 Task: Look for products with raspberry flavor.
Action: Mouse moved to (25, 102)
Screenshot: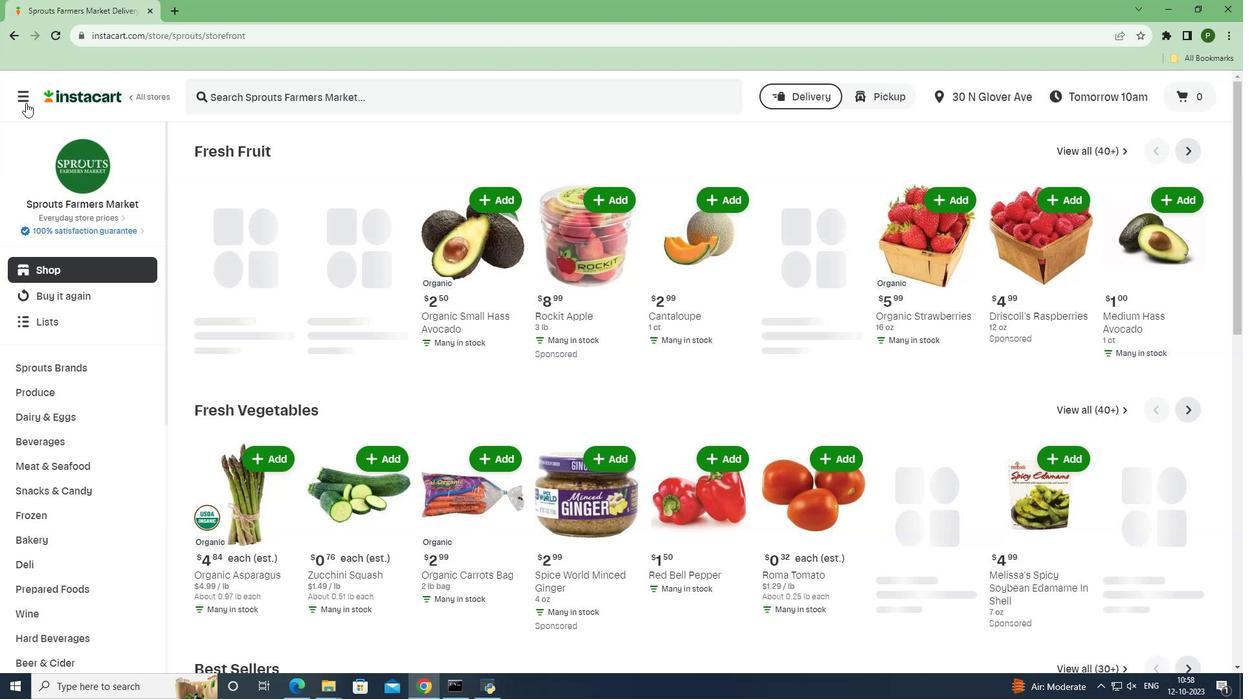
Action: Mouse pressed left at (25, 102)
Screenshot: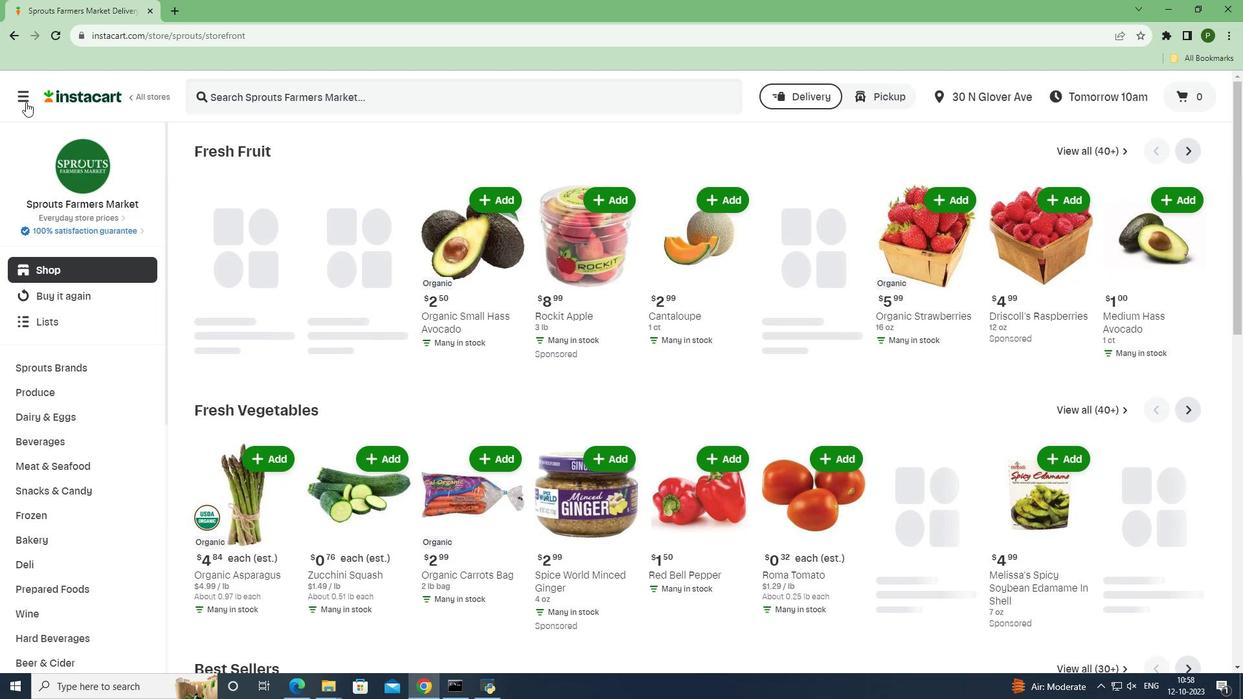 
Action: Mouse moved to (42, 342)
Screenshot: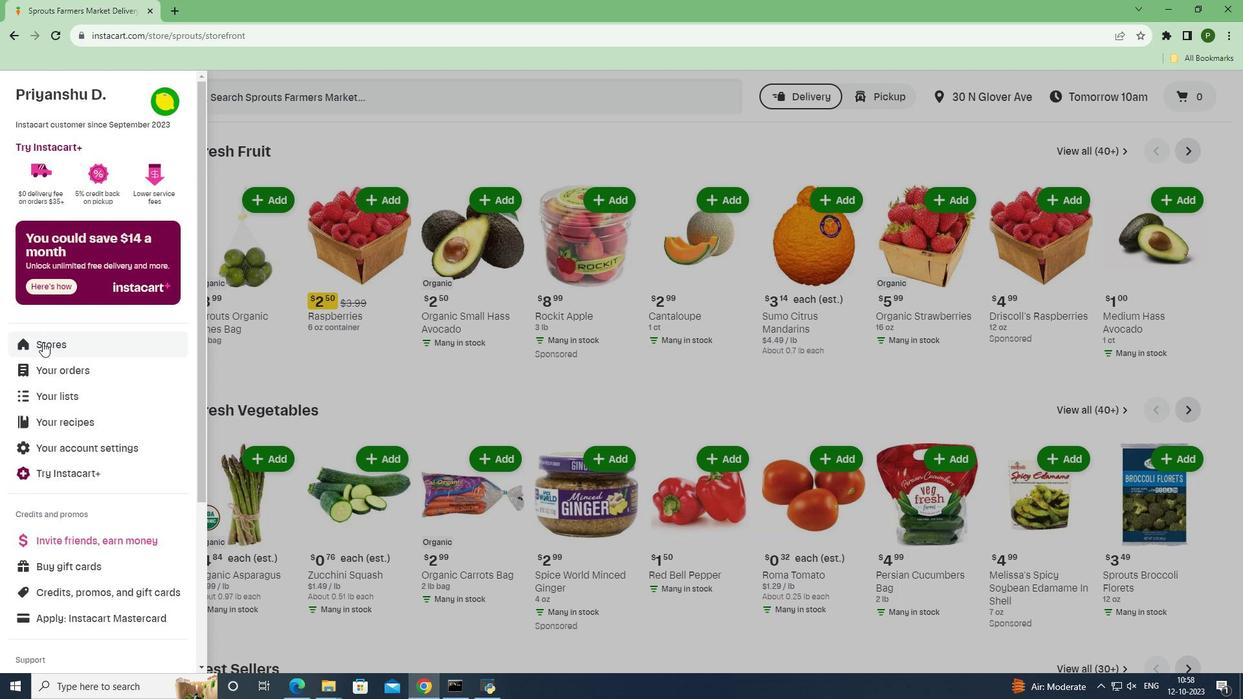 
Action: Mouse pressed left at (42, 342)
Screenshot: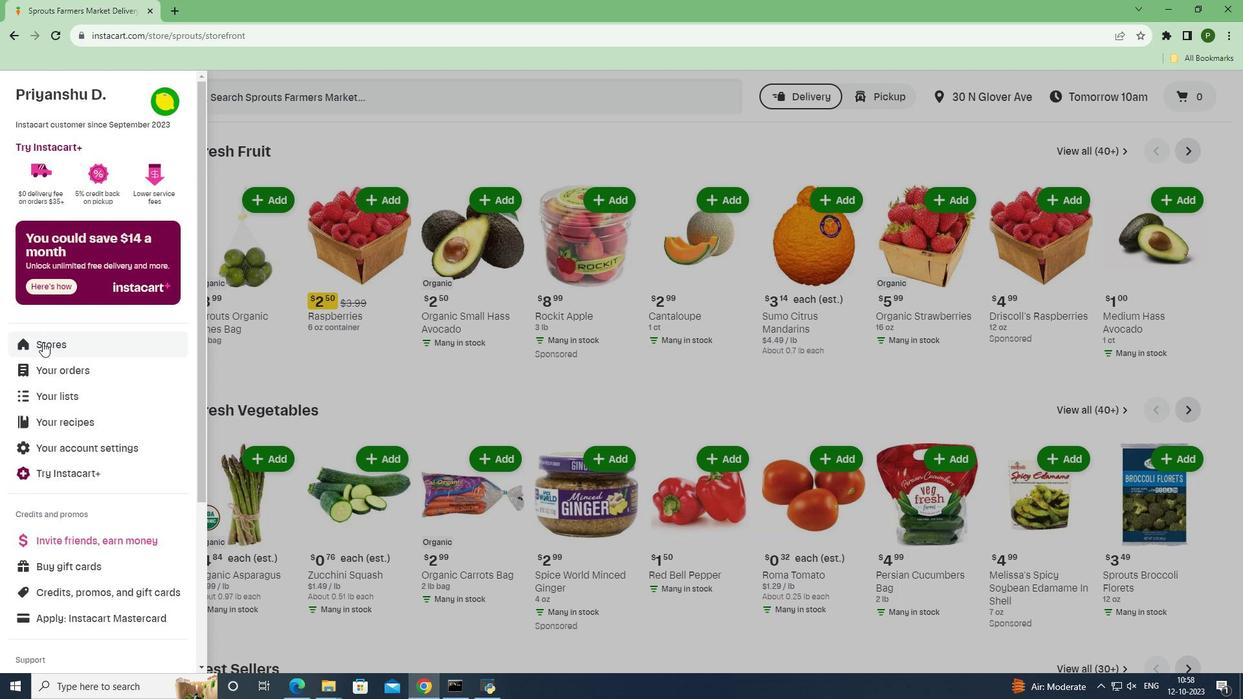 
Action: Mouse moved to (290, 148)
Screenshot: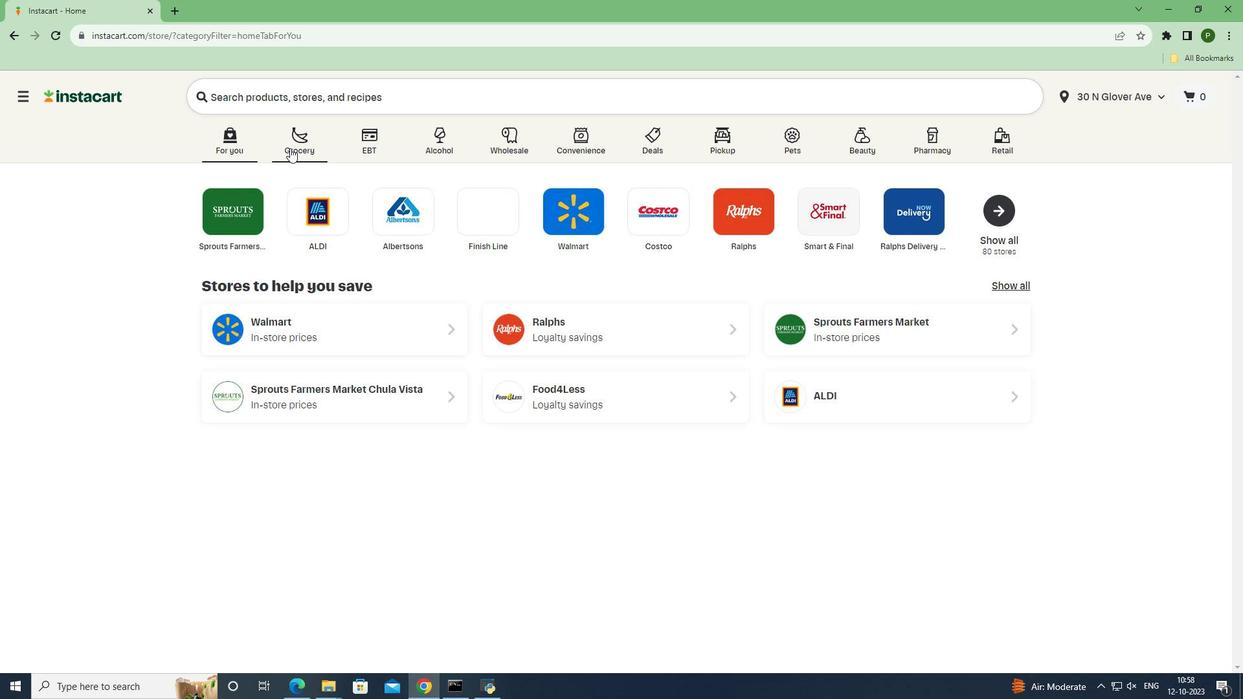 
Action: Mouse pressed left at (290, 148)
Screenshot: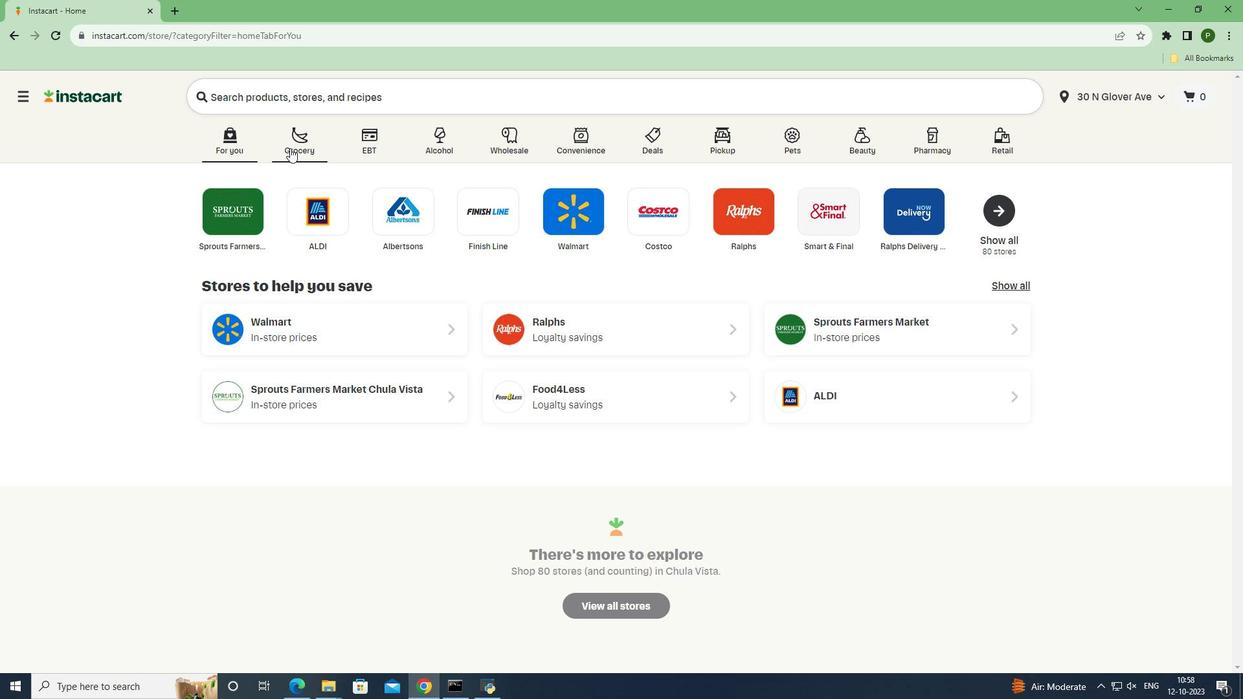 
Action: Mouse moved to (522, 309)
Screenshot: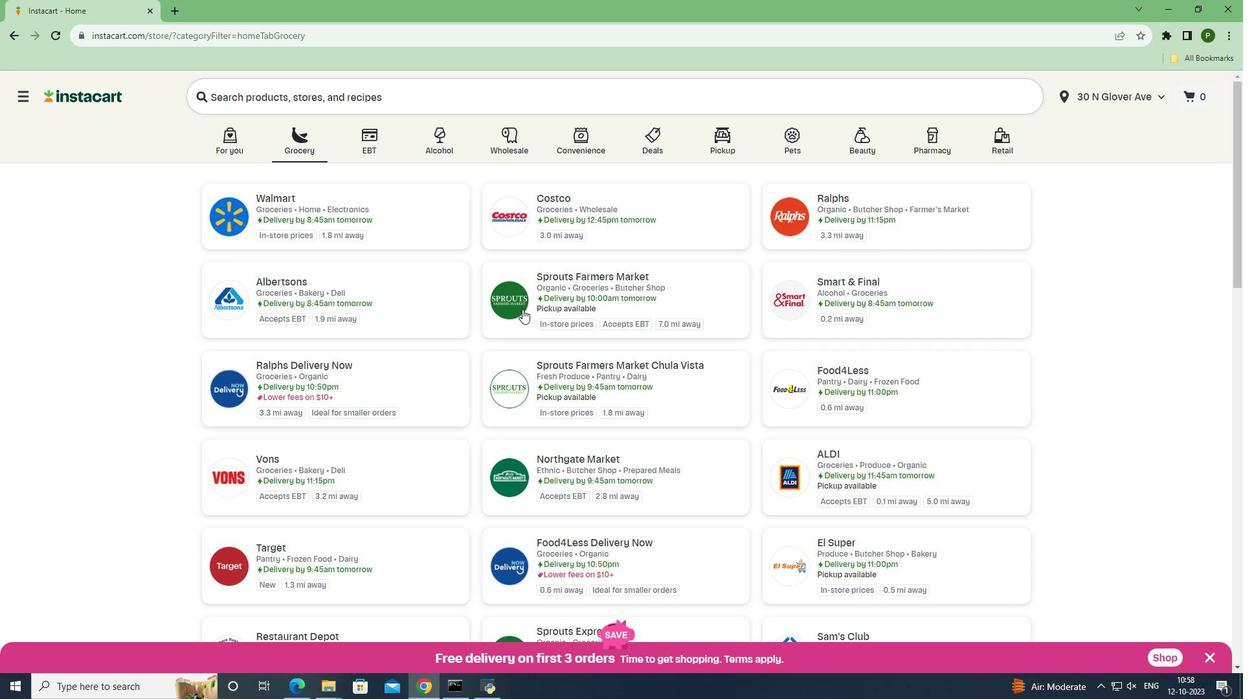 
Action: Mouse pressed left at (522, 309)
Screenshot: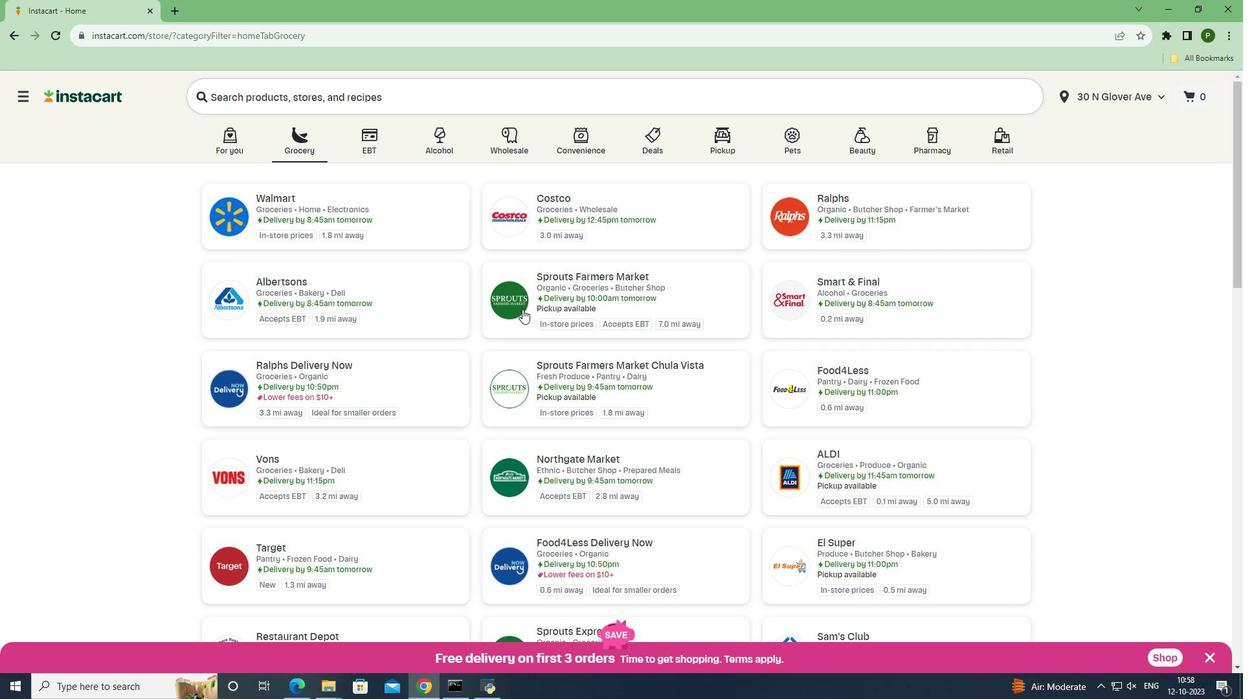 
Action: Mouse moved to (105, 439)
Screenshot: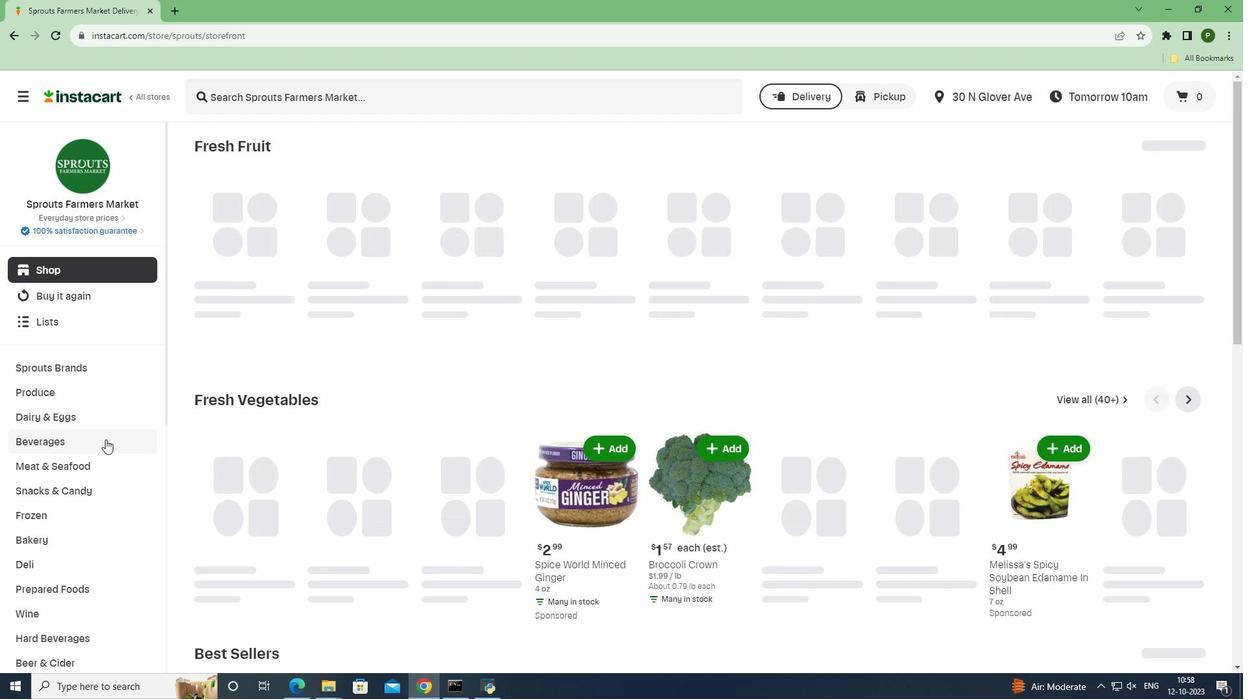 
Action: Mouse pressed left at (105, 439)
Screenshot: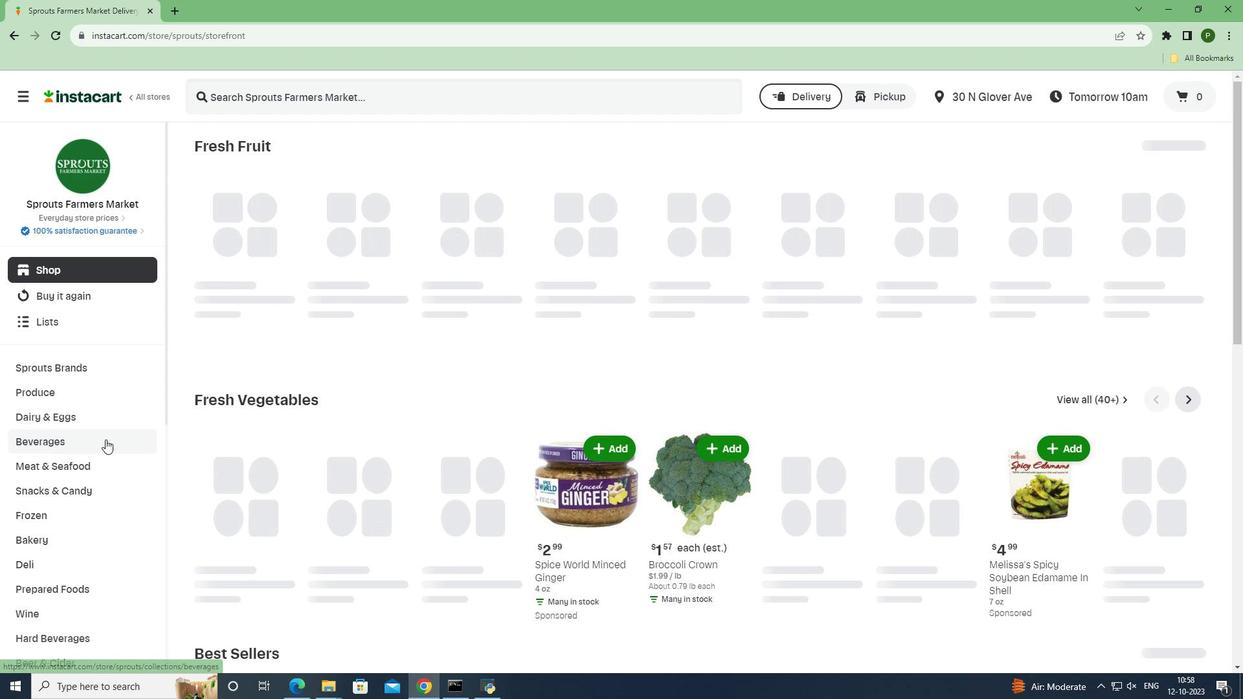 
Action: Mouse moved to (549, 185)
Screenshot: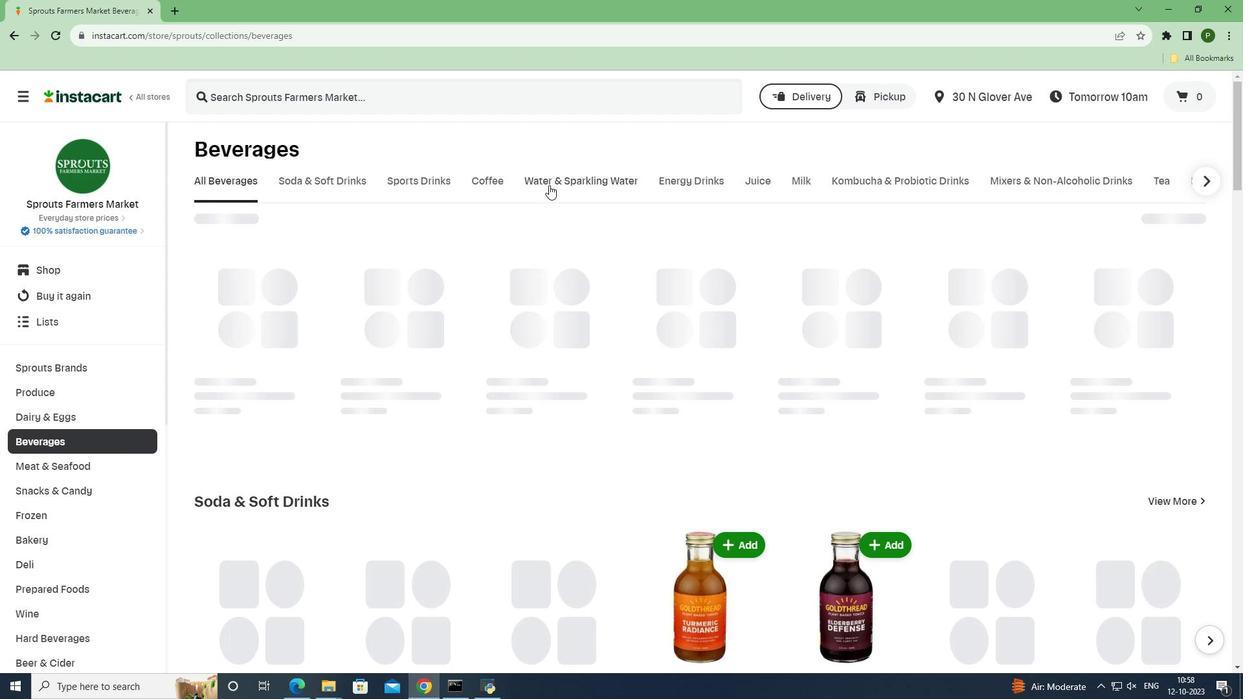 
Action: Mouse pressed left at (549, 185)
Screenshot: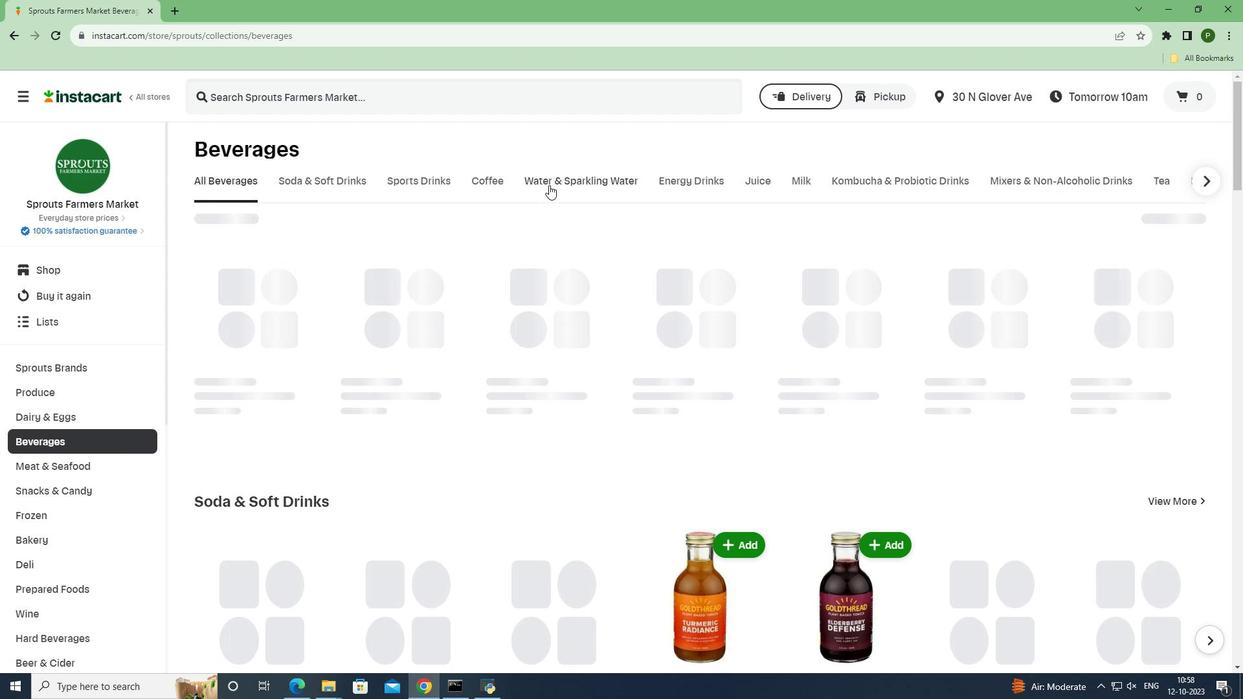 
Action: Mouse moved to (225, 291)
Screenshot: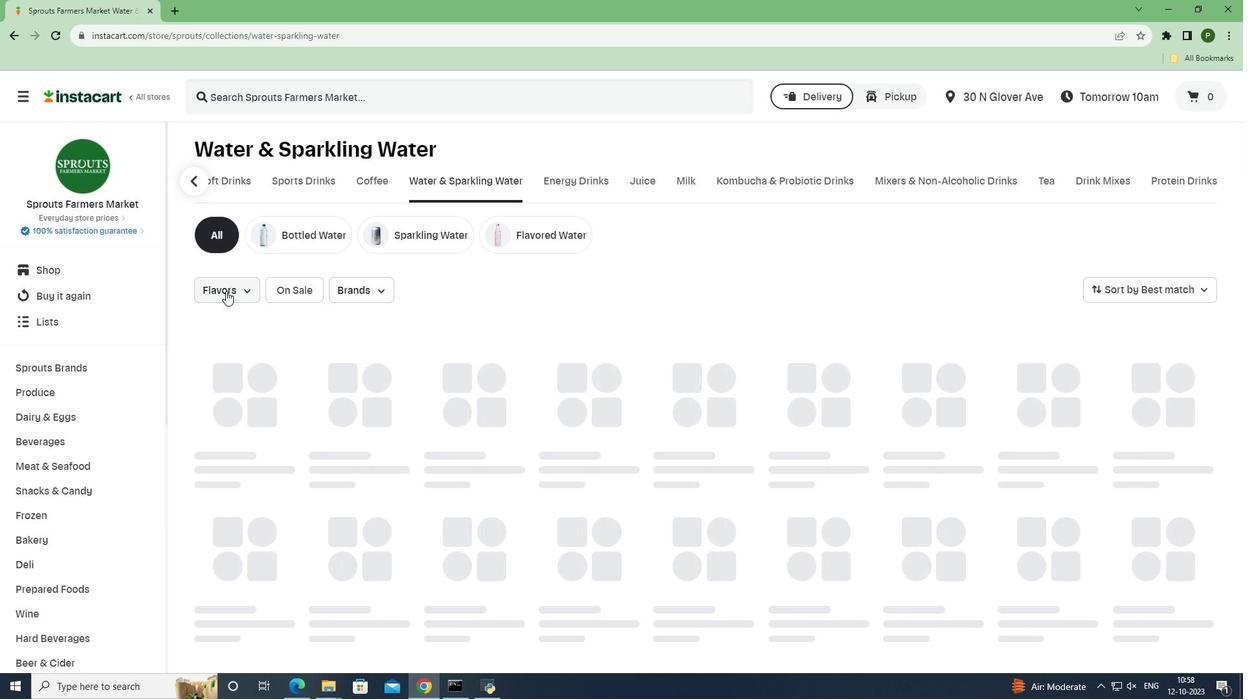 
Action: Mouse pressed left at (225, 291)
Screenshot: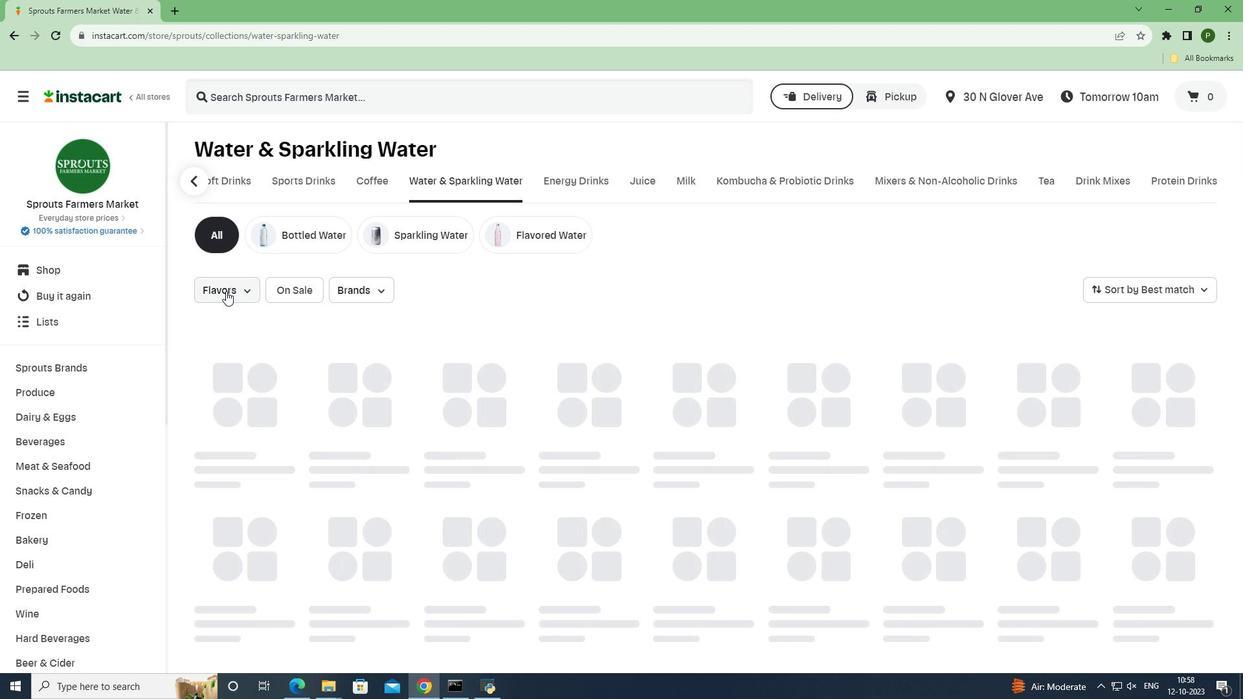 
Action: Mouse moved to (263, 380)
Screenshot: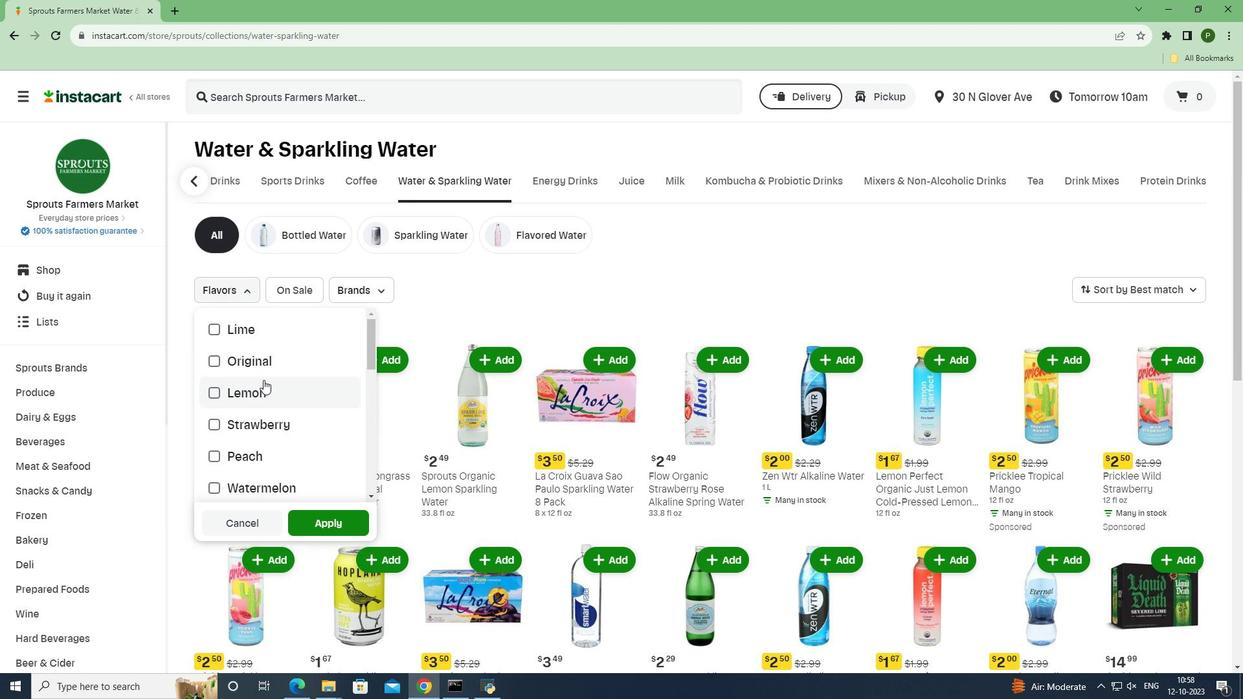 
Action: Mouse scrolled (263, 379) with delta (0, 0)
Screenshot: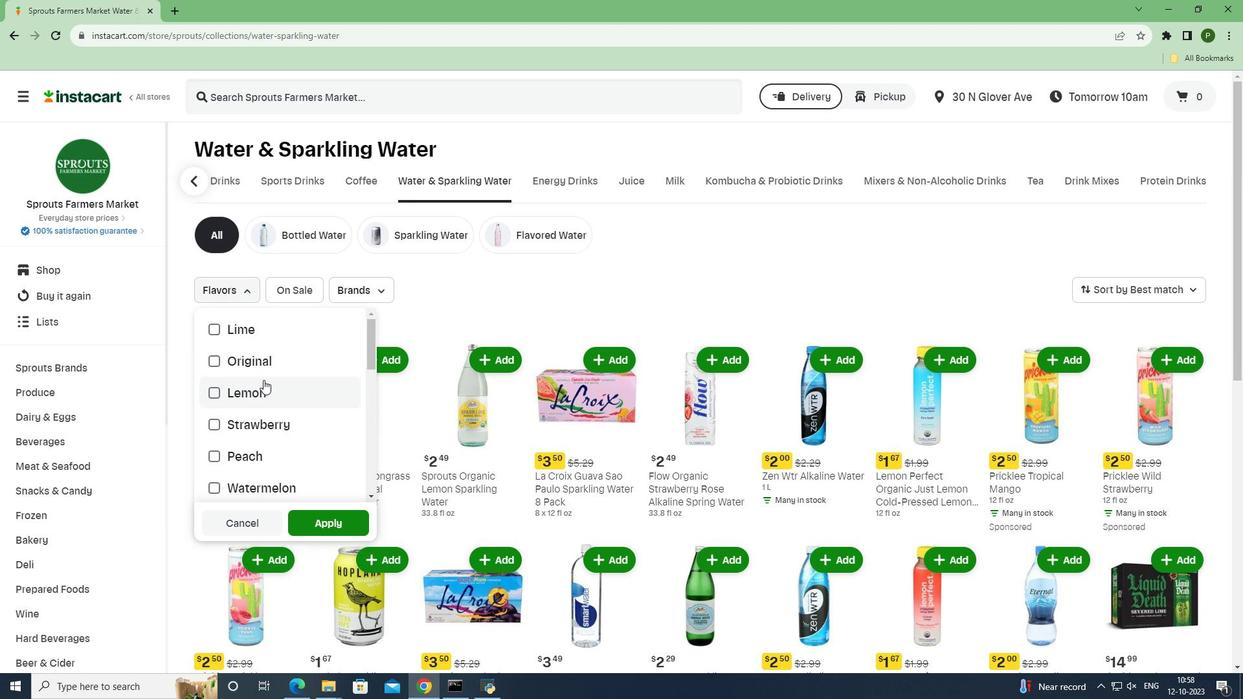 
Action: Mouse scrolled (263, 379) with delta (0, 0)
Screenshot: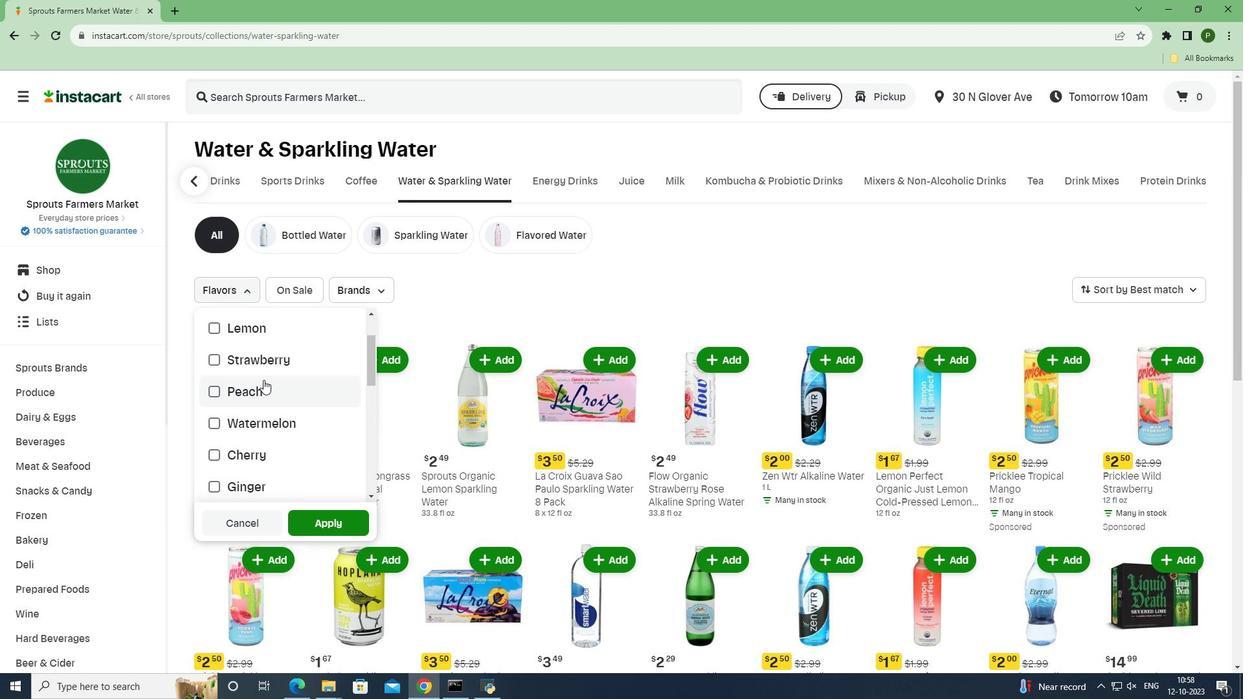 
Action: Mouse scrolled (263, 379) with delta (0, 0)
Screenshot: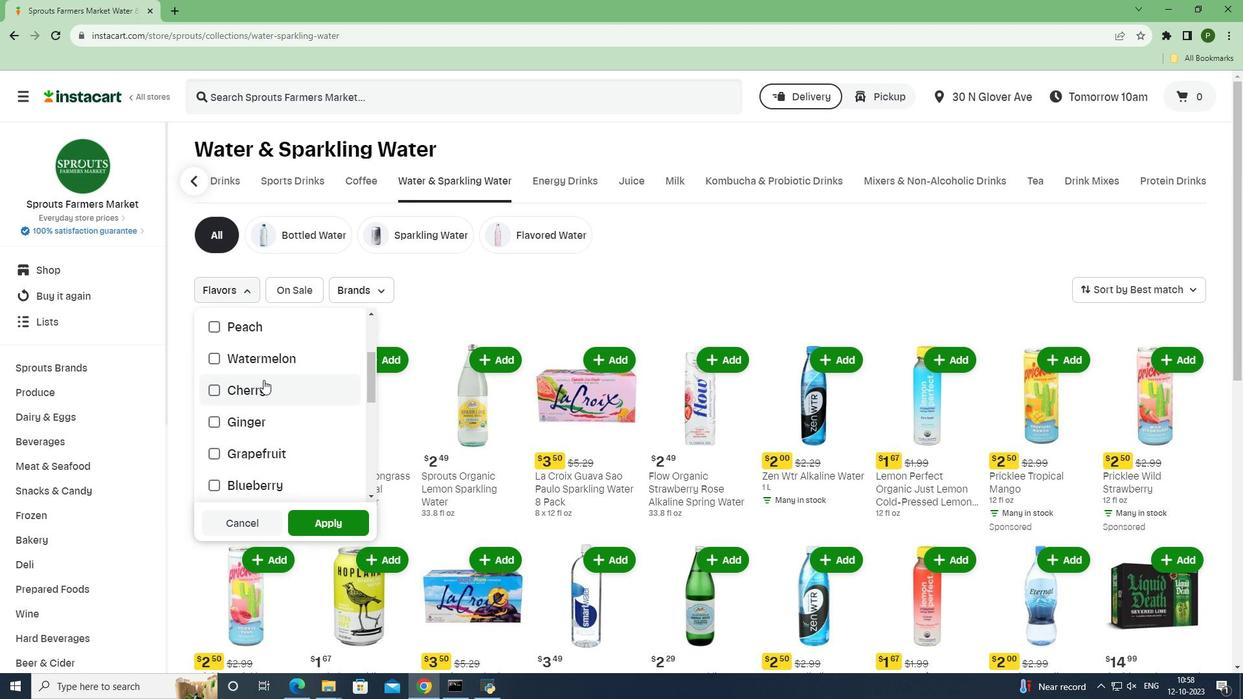 
Action: Mouse scrolled (263, 379) with delta (0, 0)
Screenshot: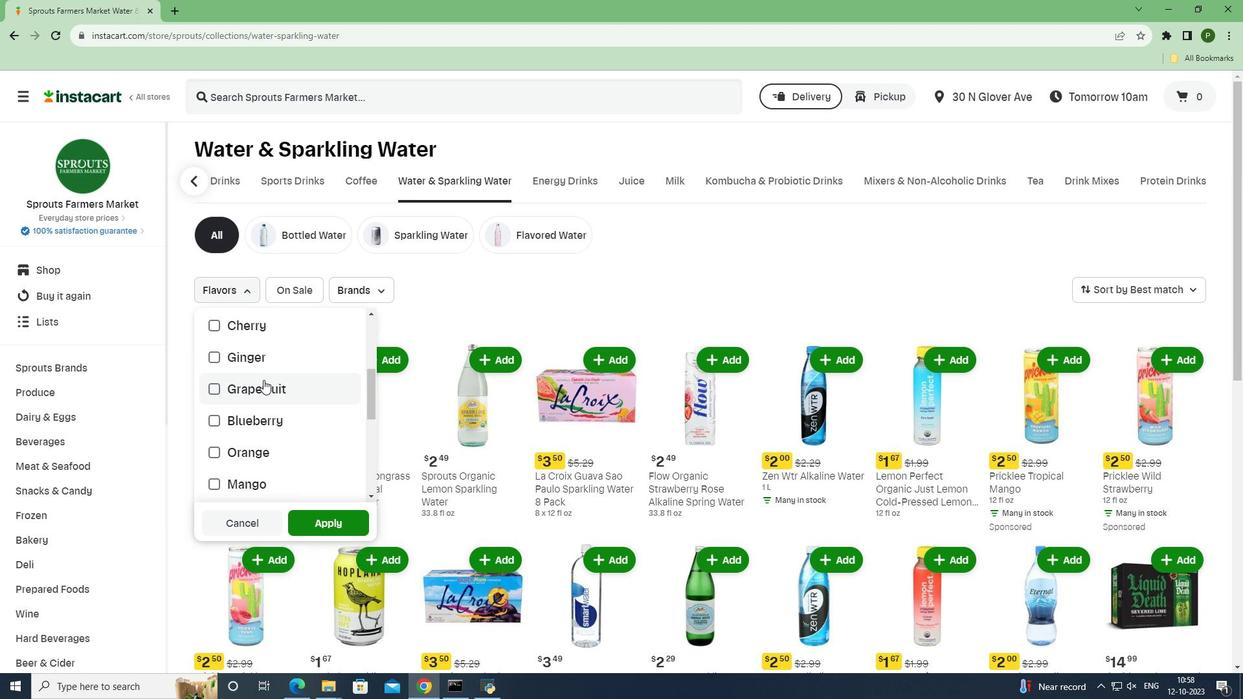 
Action: Mouse scrolled (263, 379) with delta (0, 0)
Screenshot: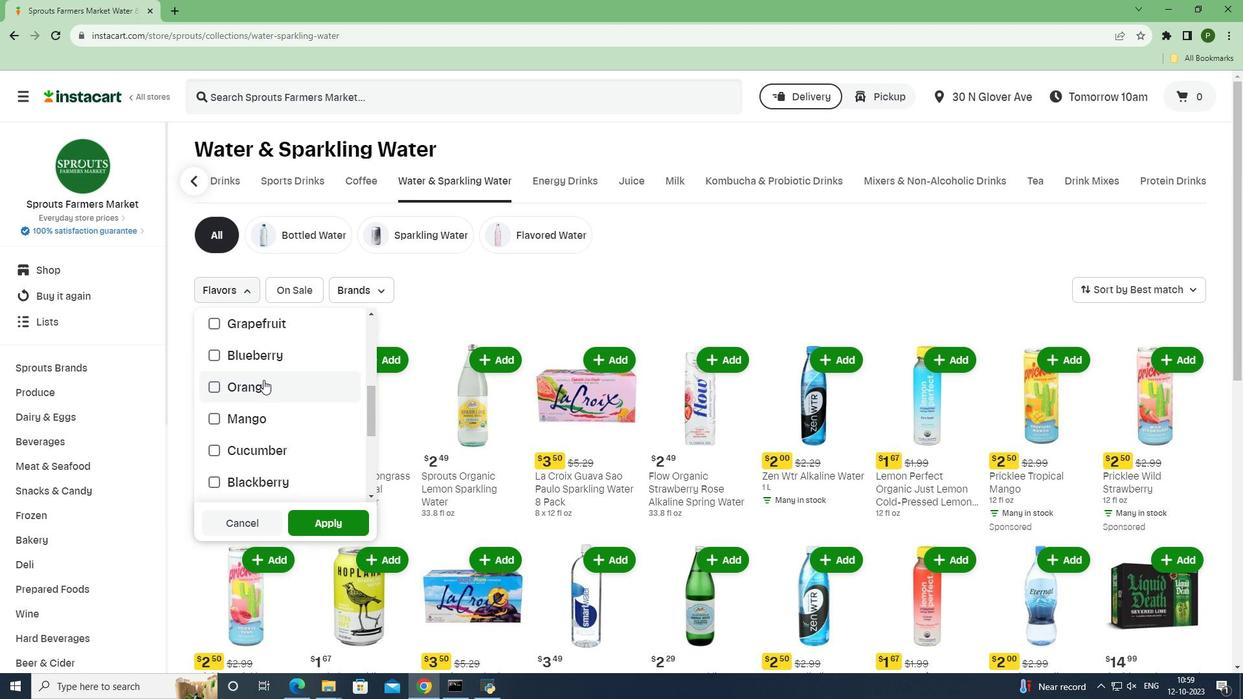 
Action: Mouse scrolled (263, 379) with delta (0, 0)
Screenshot: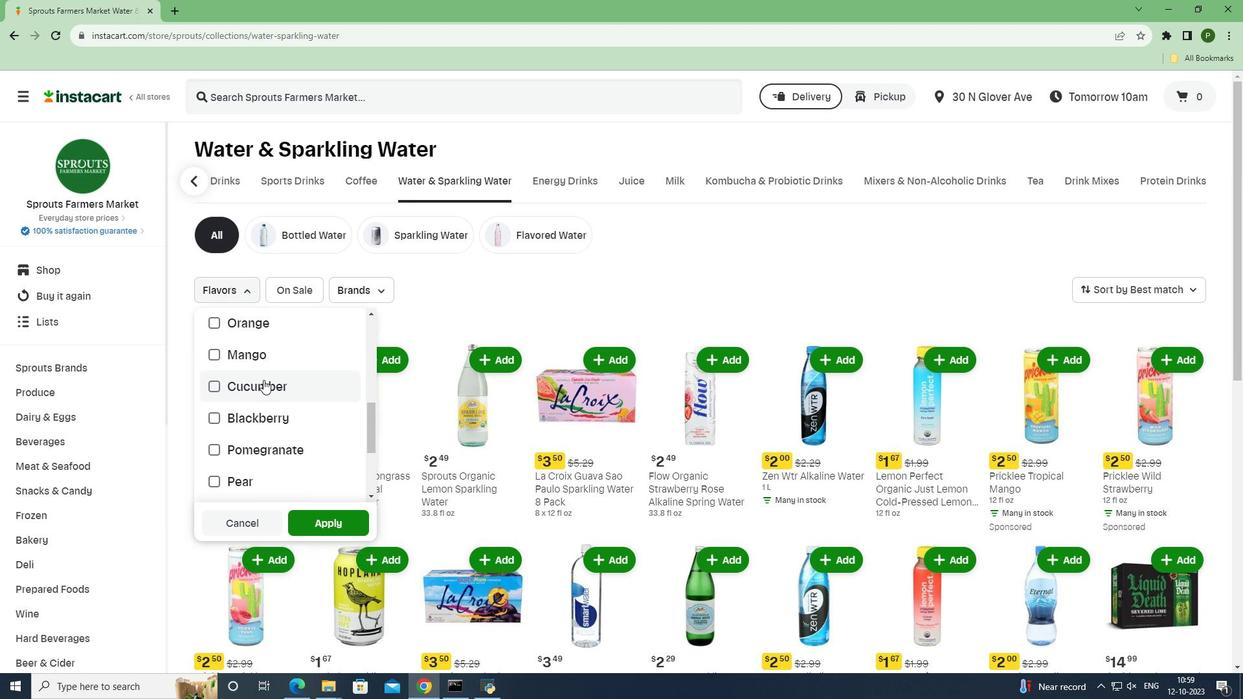 
Action: Mouse scrolled (263, 379) with delta (0, 0)
Screenshot: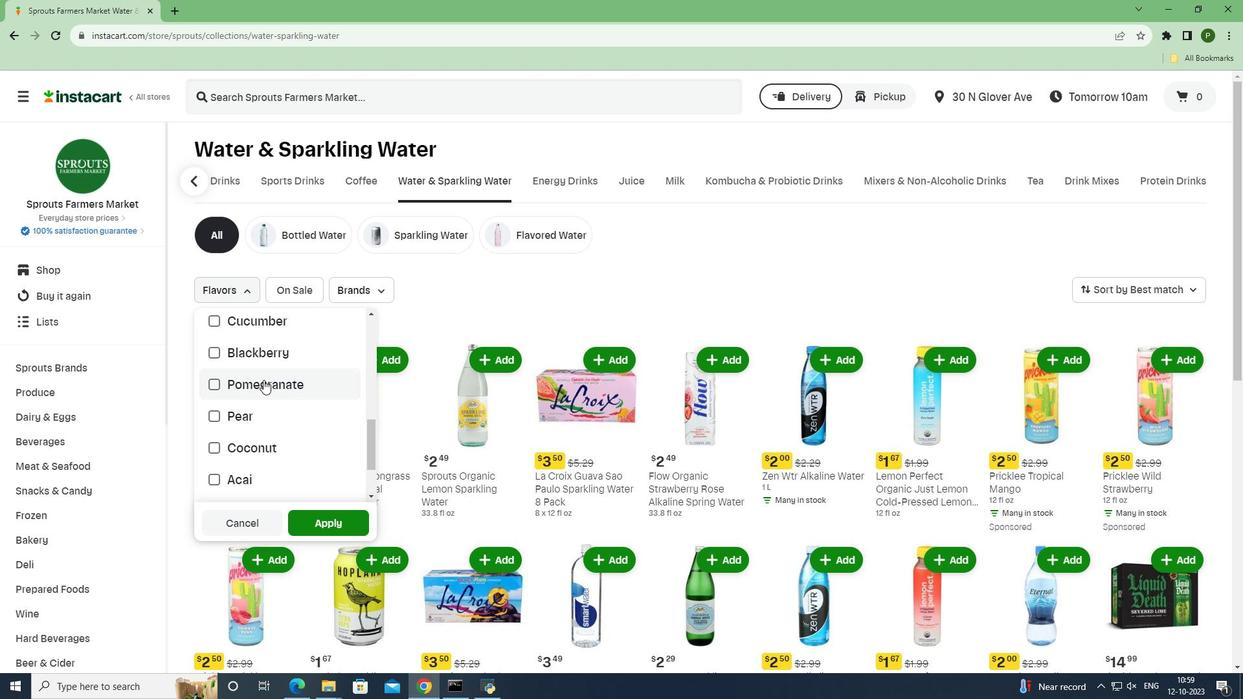 
Action: Mouse moved to (264, 441)
Screenshot: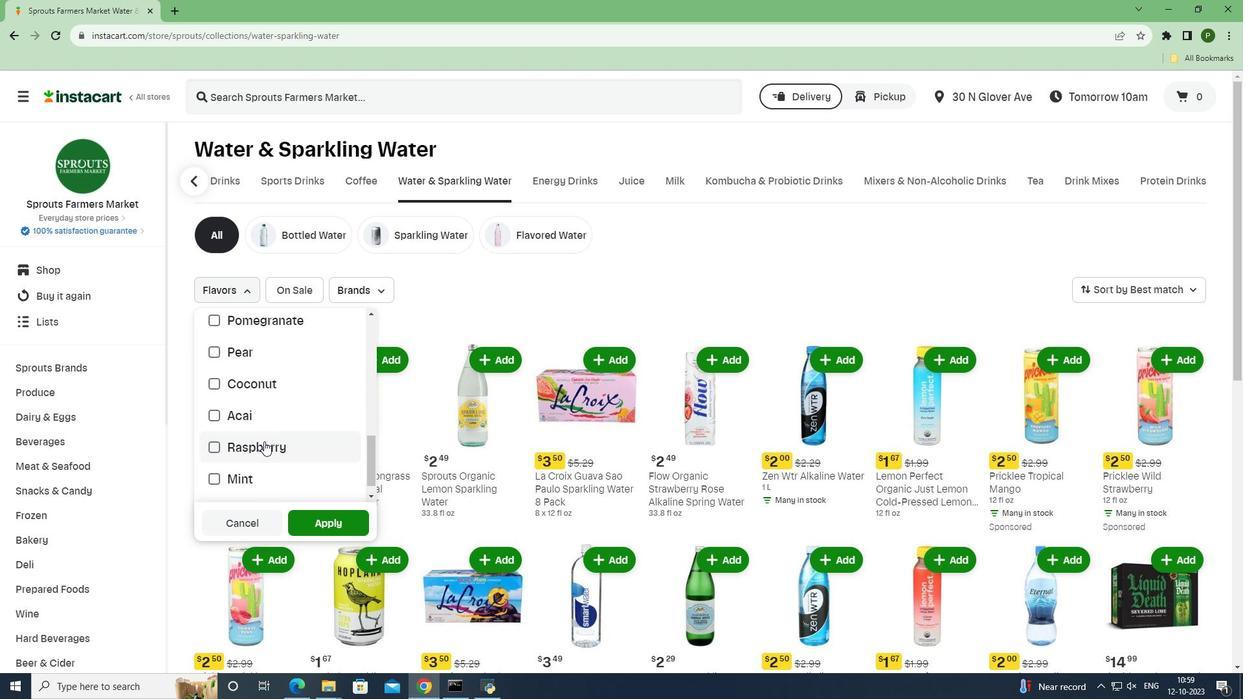 
Action: Mouse pressed left at (264, 441)
Screenshot: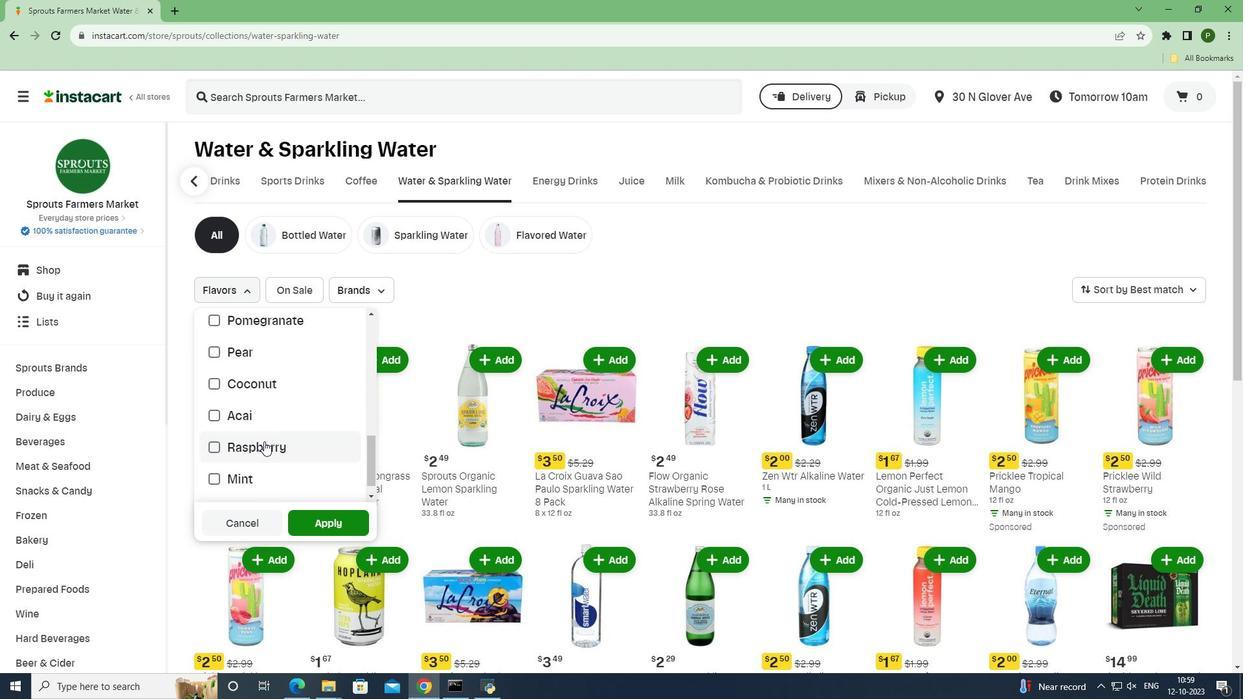 
Action: Mouse moved to (339, 518)
Screenshot: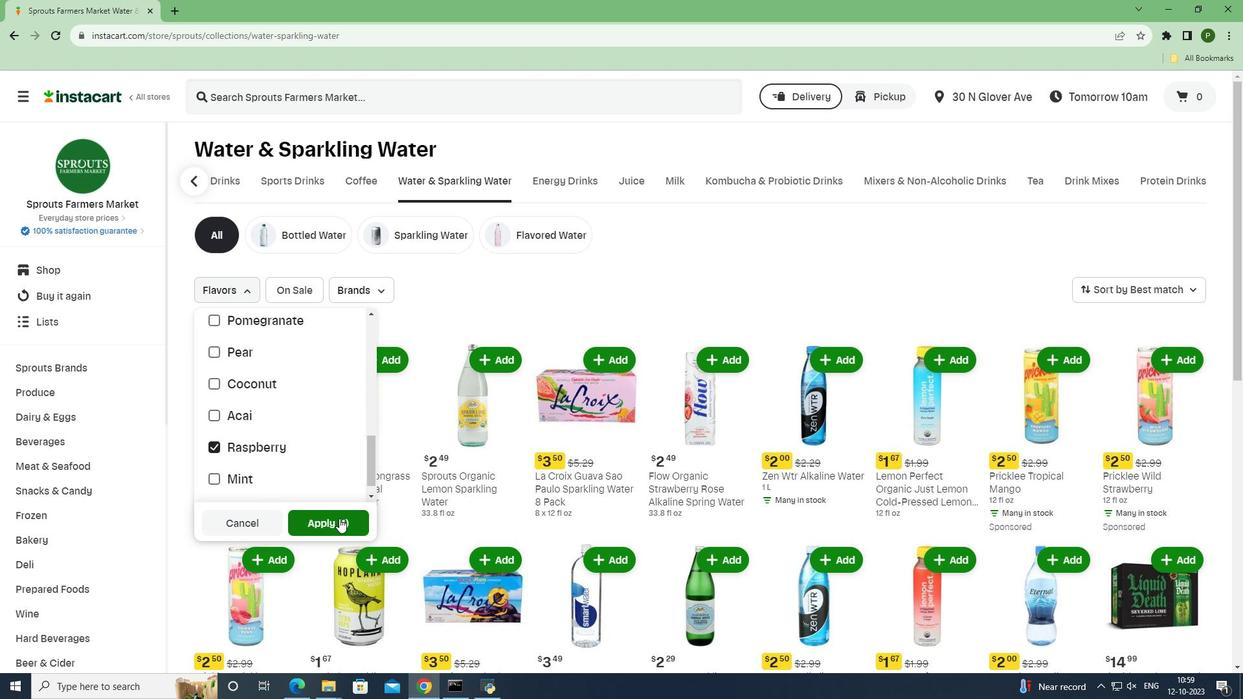 
Action: Mouse pressed left at (339, 518)
Screenshot: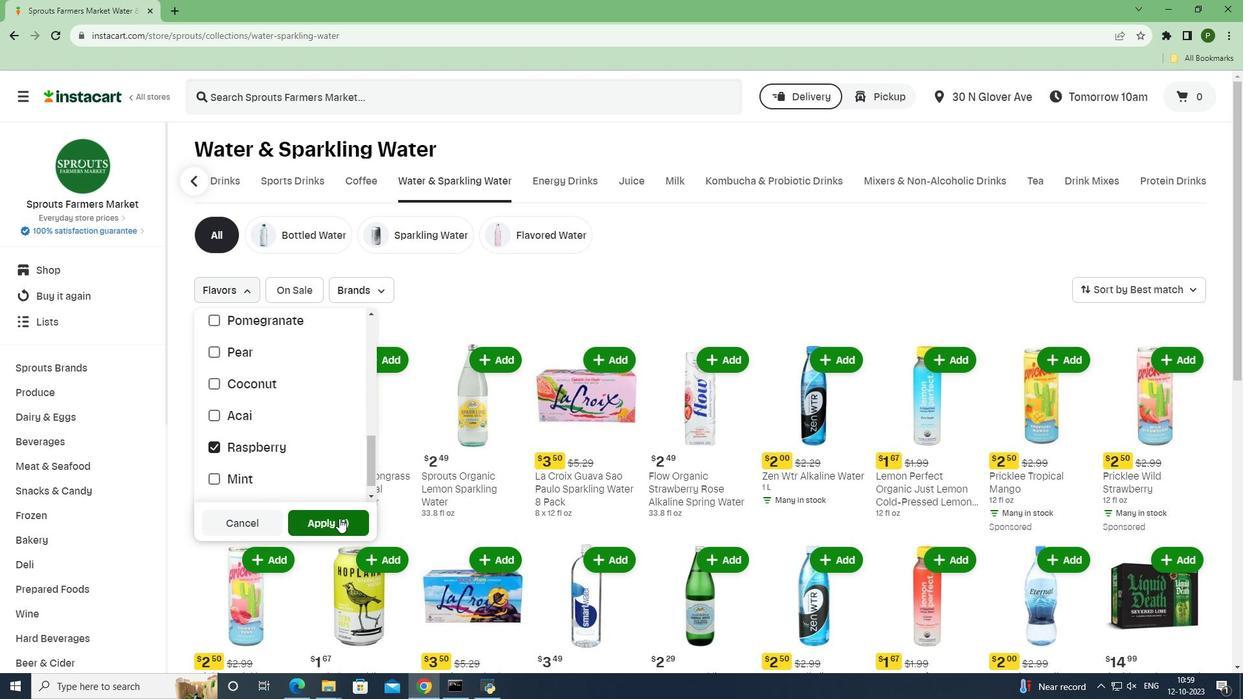 
Action: Mouse moved to (642, 585)
Screenshot: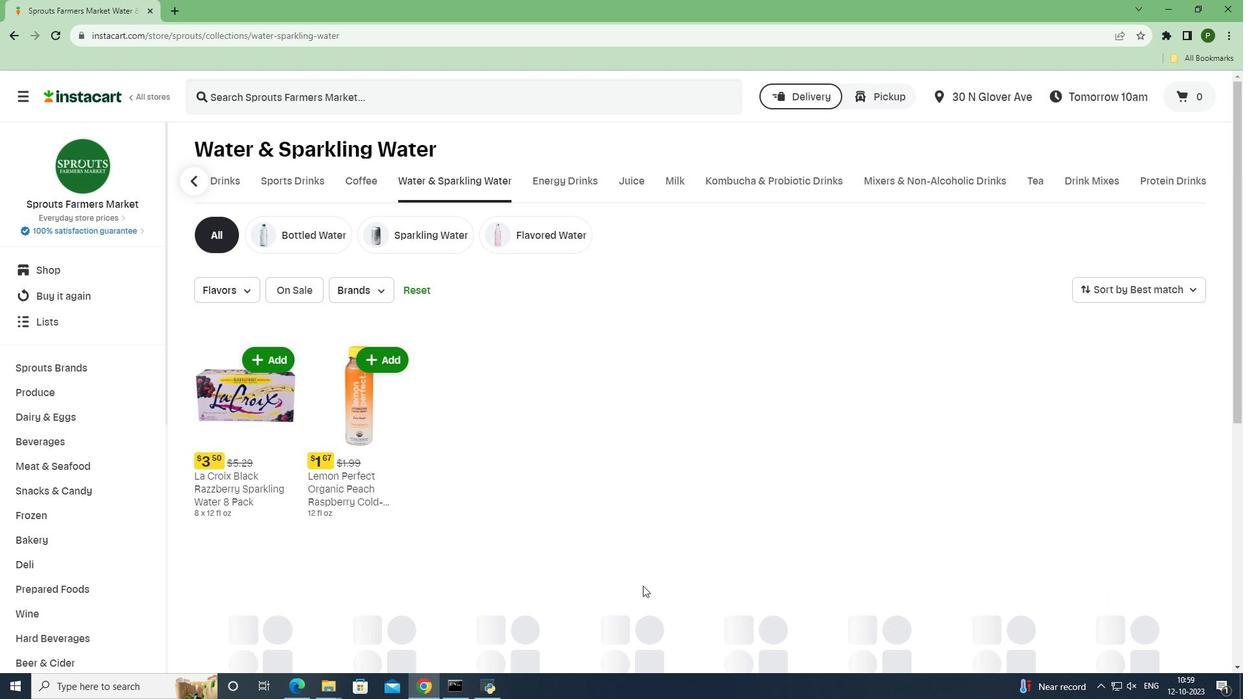 
